 Task: Change the audio output module to Dummy audio output.
Action: Mouse moved to (106, 11)
Screenshot: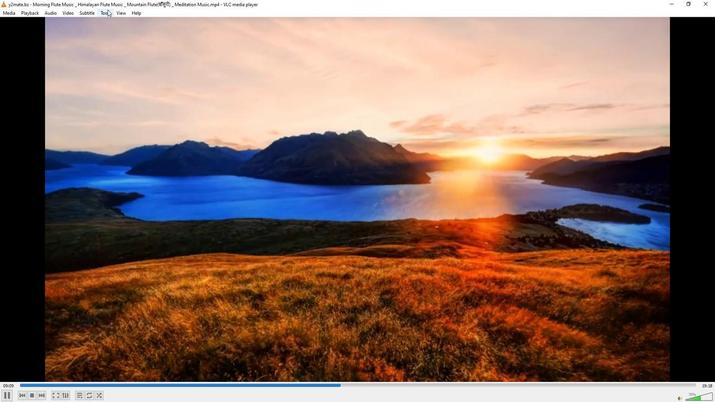 
Action: Mouse pressed left at (106, 11)
Screenshot: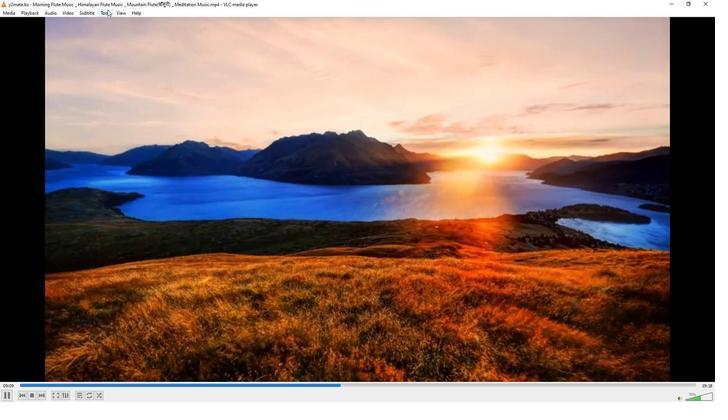 
Action: Mouse moved to (114, 103)
Screenshot: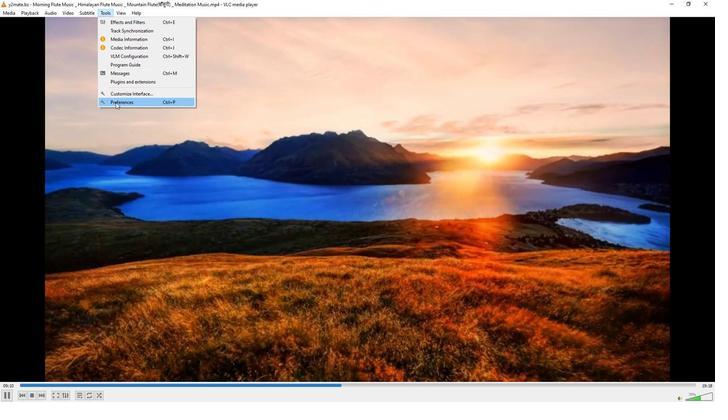 
Action: Mouse pressed left at (114, 103)
Screenshot: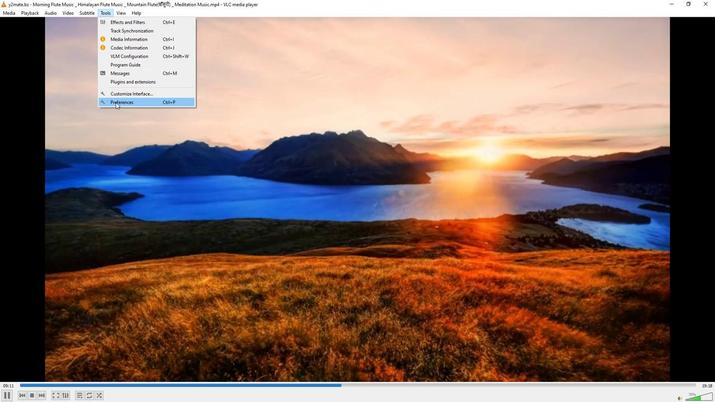 
Action: Mouse moved to (234, 329)
Screenshot: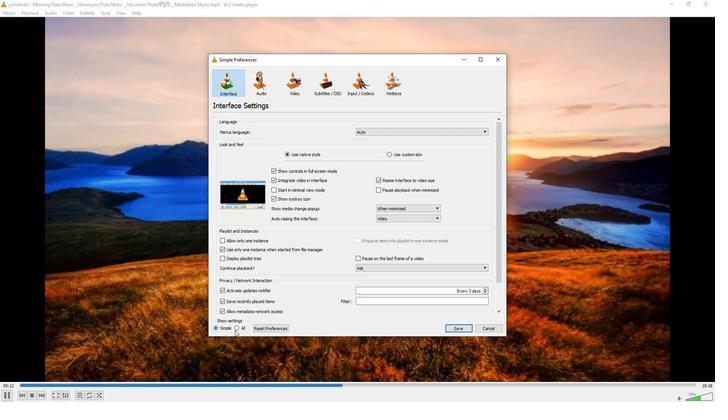 
Action: Mouse pressed left at (234, 329)
Screenshot: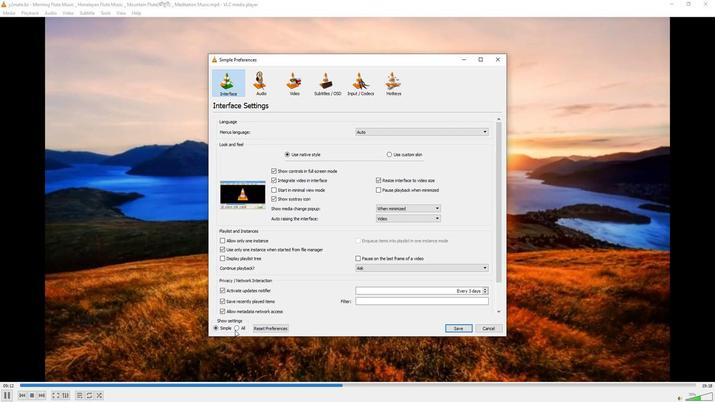 
Action: Mouse moved to (244, 171)
Screenshot: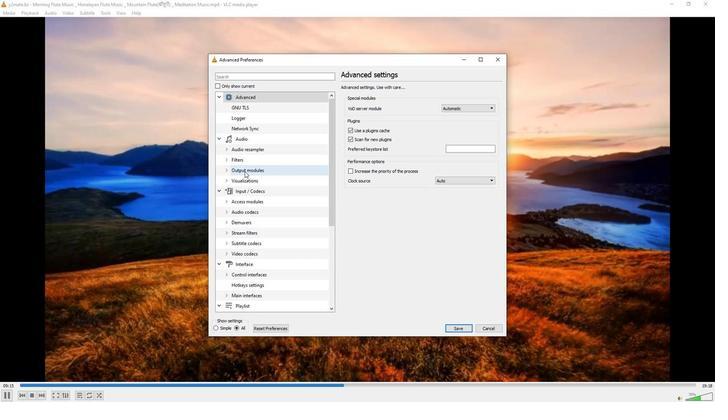 
Action: Mouse pressed left at (244, 171)
Screenshot: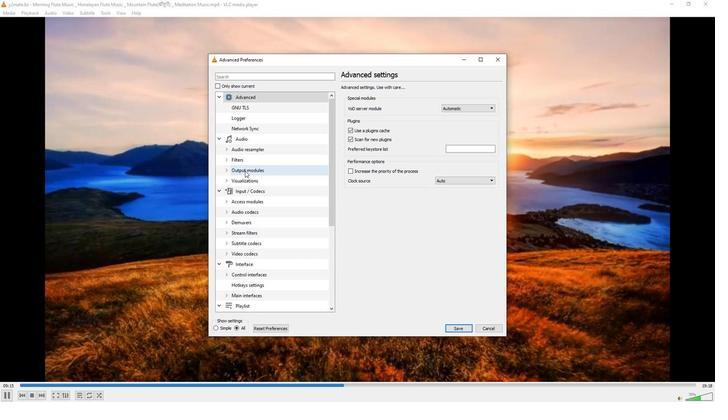 
Action: Mouse moved to (452, 100)
Screenshot: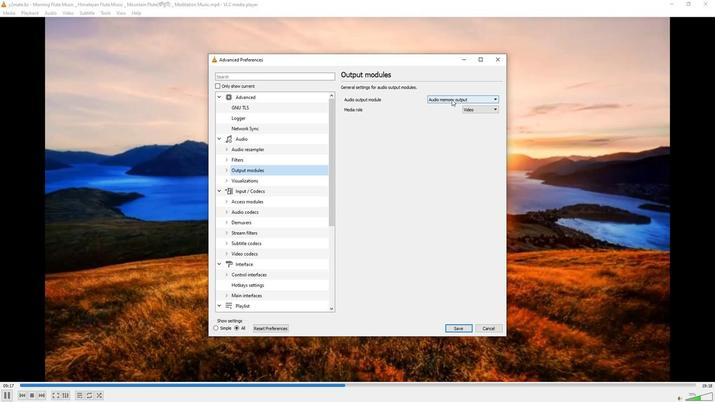 
Action: Mouse pressed left at (452, 100)
Screenshot: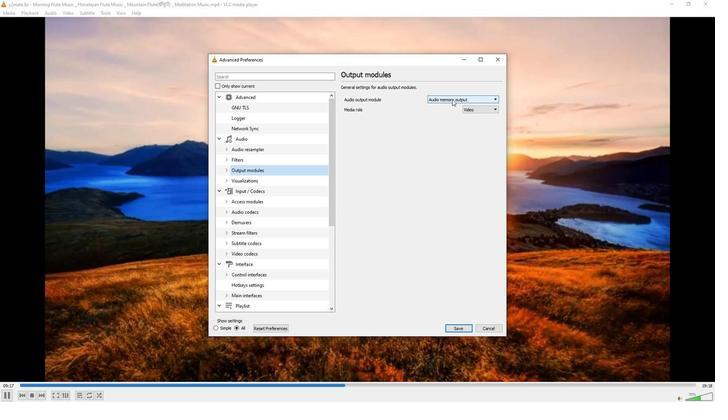 
Action: Mouse moved to (449, 135)
Screenshot: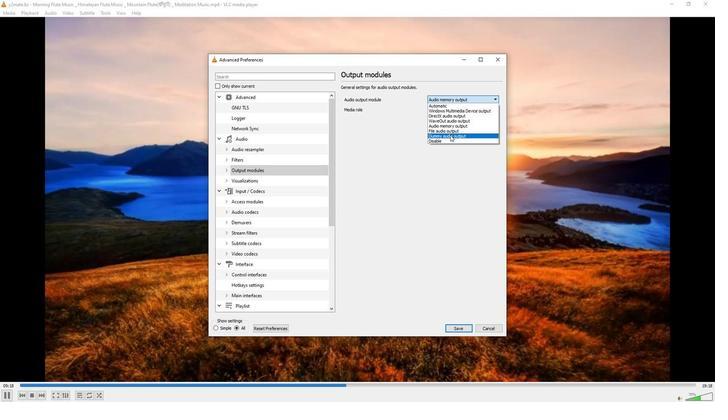 
Action: Mouse pressed left at (449, 135)
Screenshot: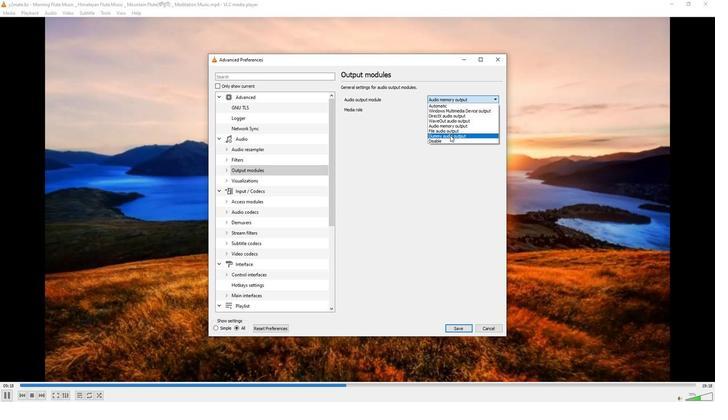 
Action: Mouse moved to (449, 136)
Screenshot: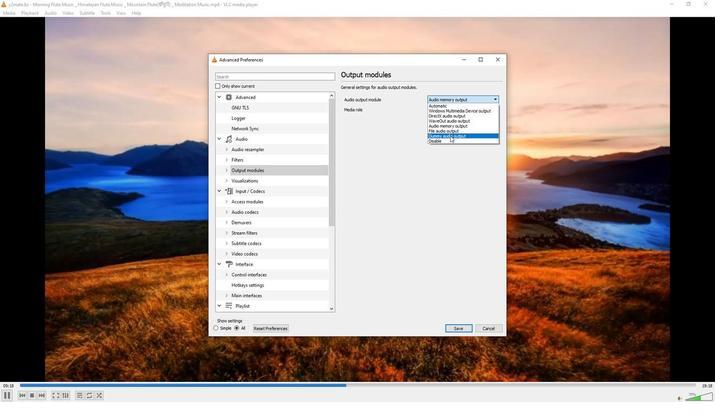 
